 Task: Create a rule from the Routing list, Task moved to a section -> Set Priority in the project AgileIntegrate , set the section as To-Do and set the priority of the task as  High
Action: Mouse moved to (573, 430)
Screenshot: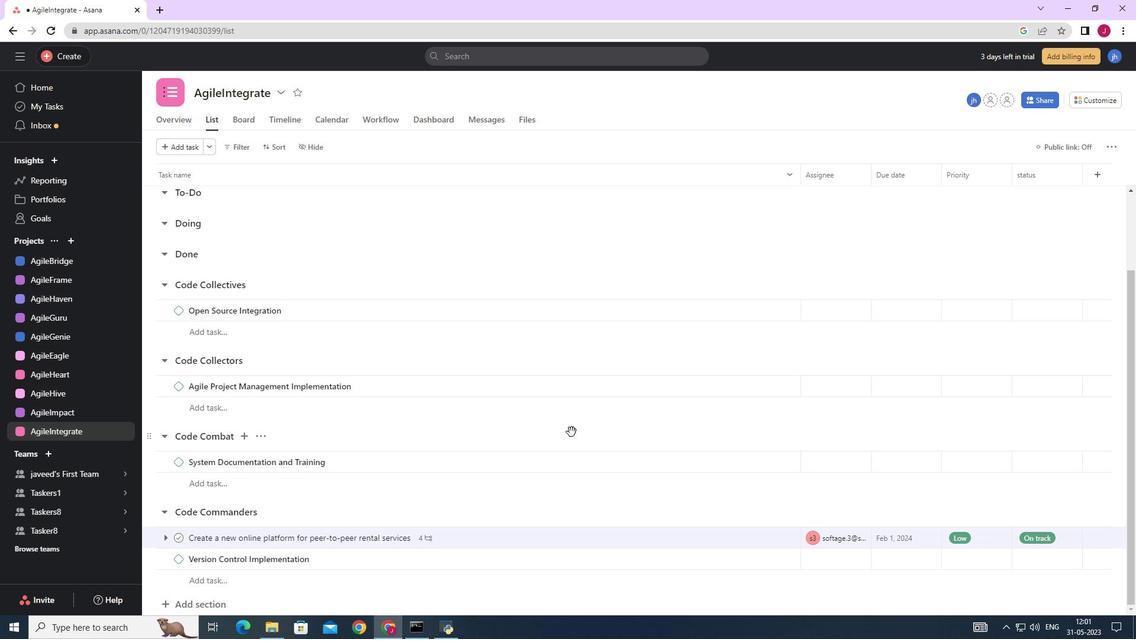 
Action: Mouse scrolled (573, 431) with delta (0, 0)
Screenshot: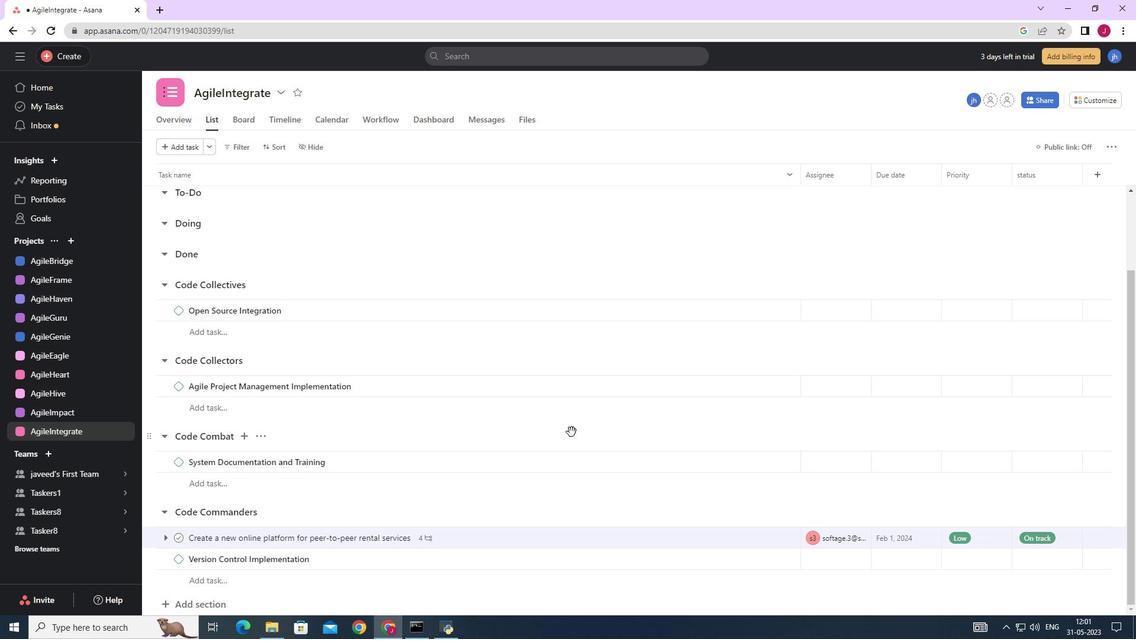 
Action: Mouse scrolled (573, 431) with delta (0, 0)
Screenshot: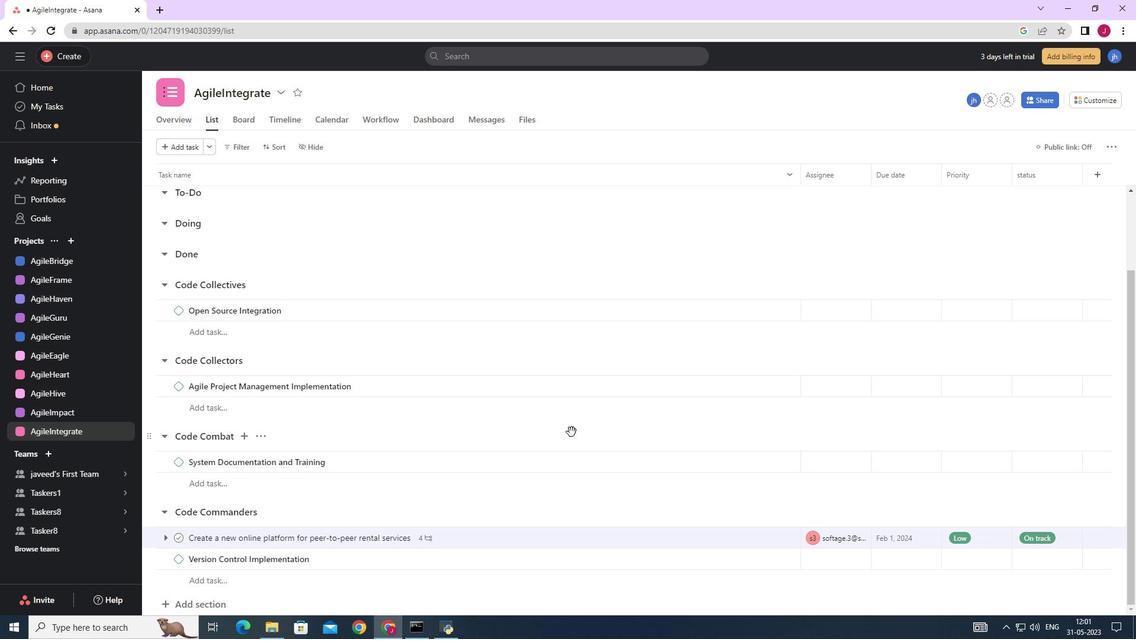 
Action: Mouse moved to (573, 429)
Screenshot: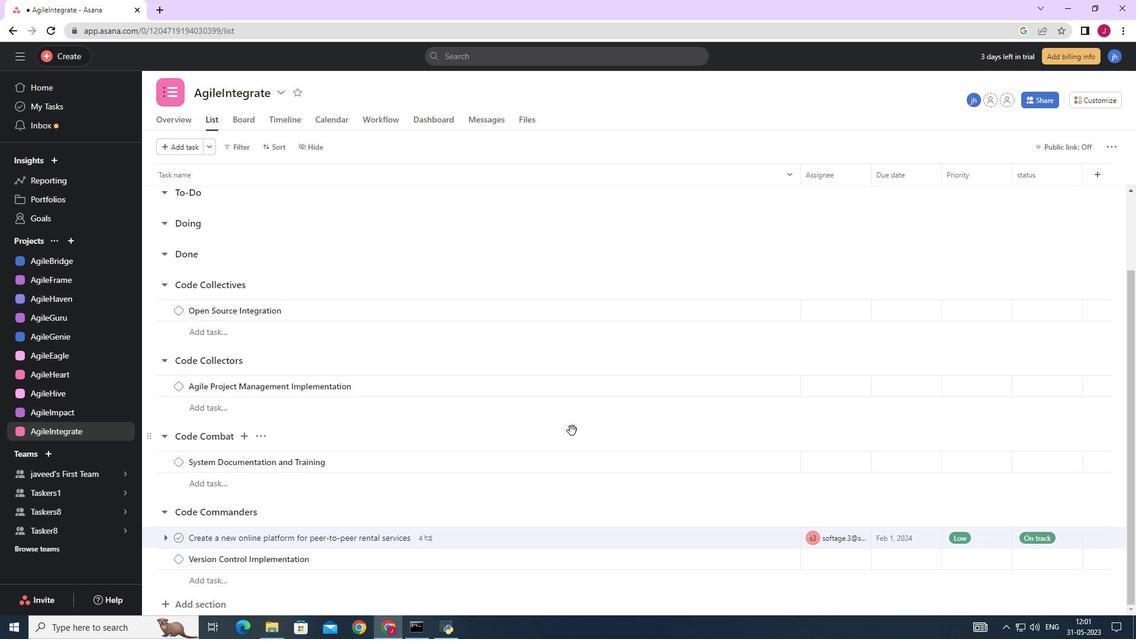 
Action: Mouse scrolled (573, 429) with delta (0, 0)
Screenshot: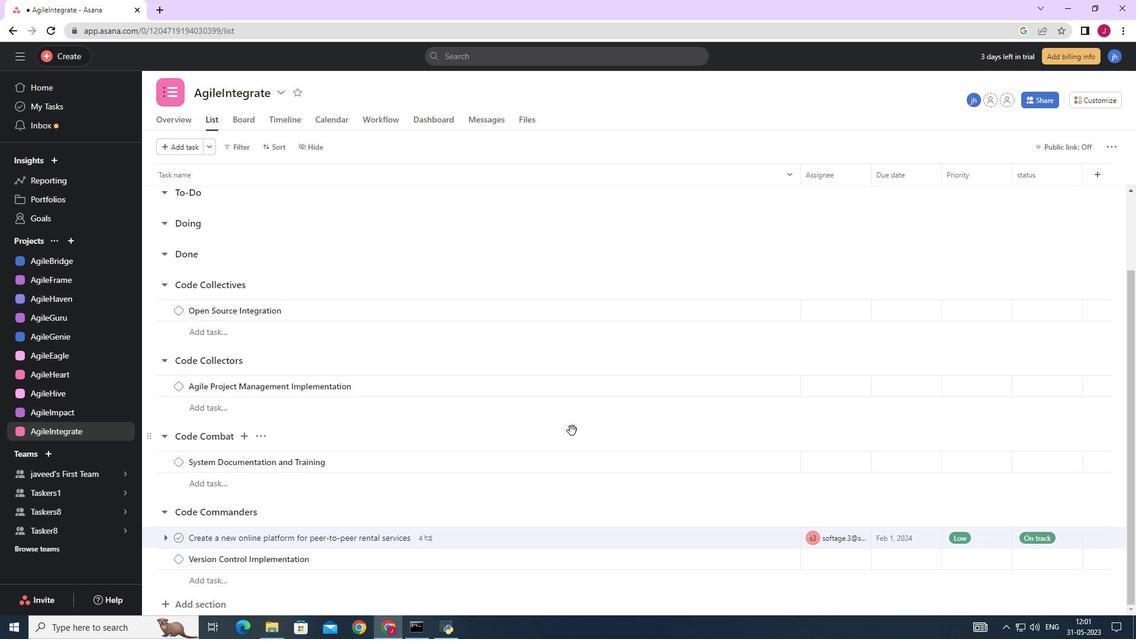 
Action: Mouse moved to (1105, 102)
Screenshot: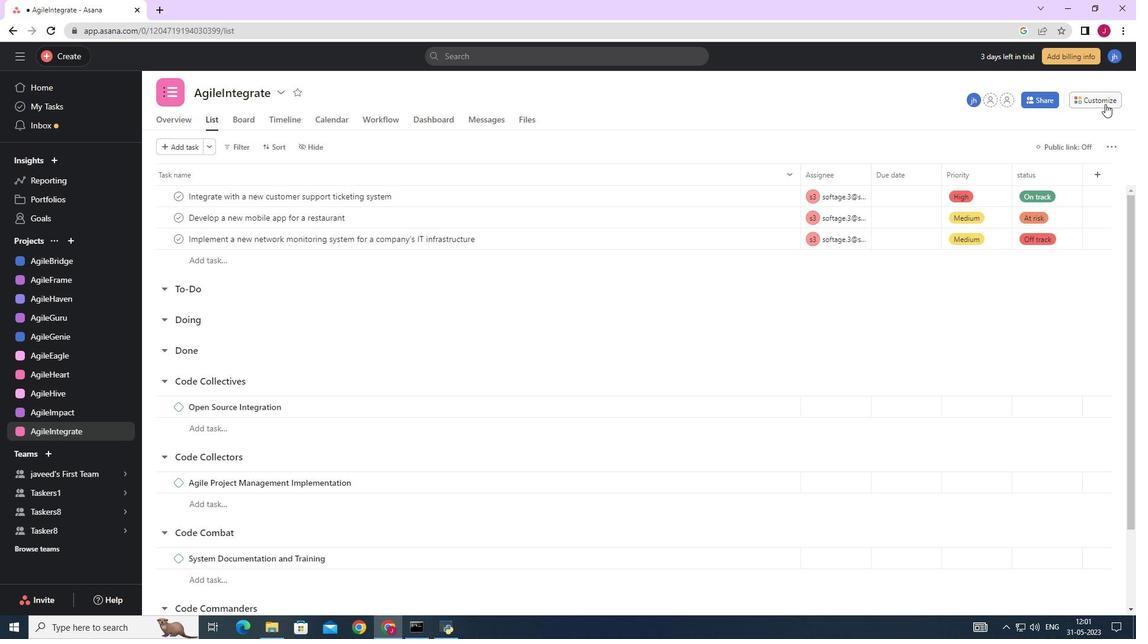
Action: Mouse pressed left at (1105, 102)
Screenshot: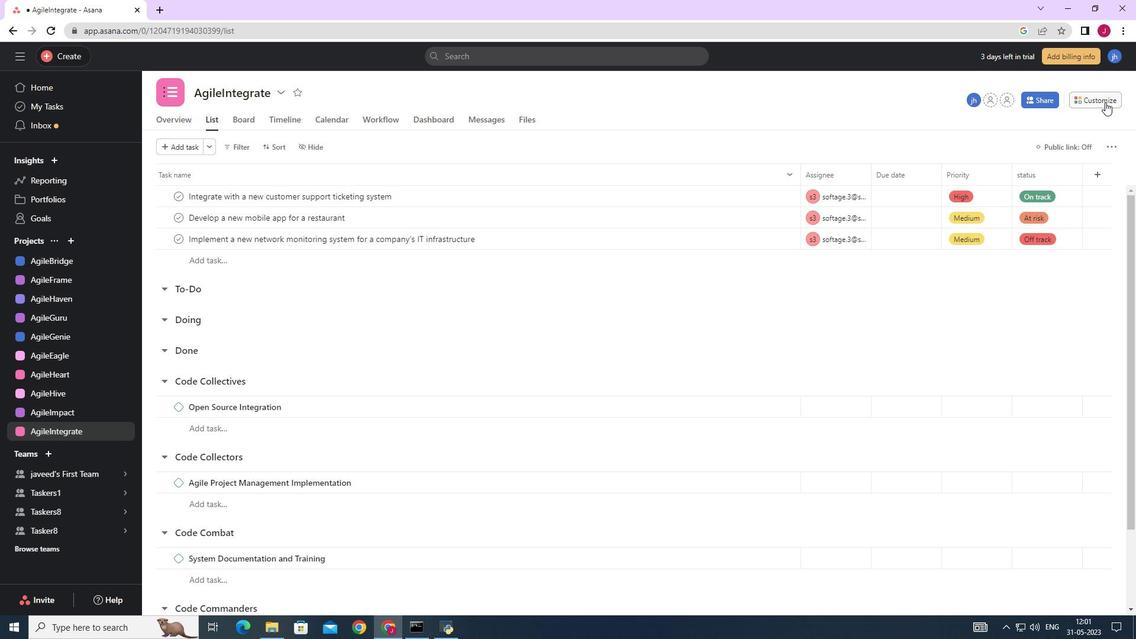 
Action: Mouse moved to (891, 248)
Screenshot: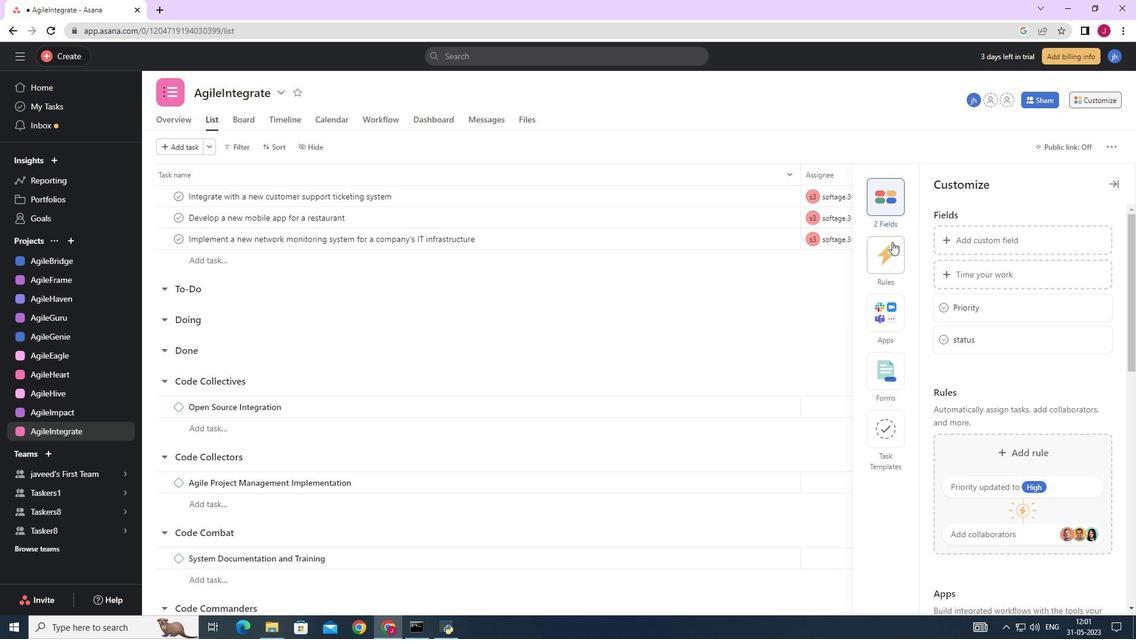 
Action: Mouse pressed left at (891, 248)
Screenshot: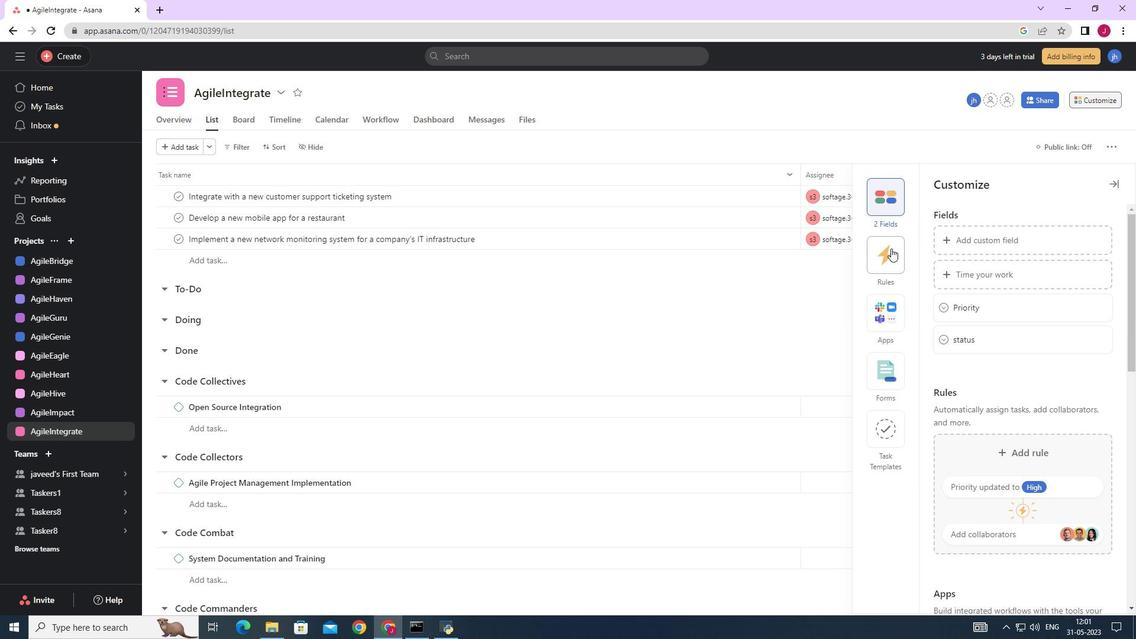 
Action: Mouse moved to (1016, 276)
Screenshot: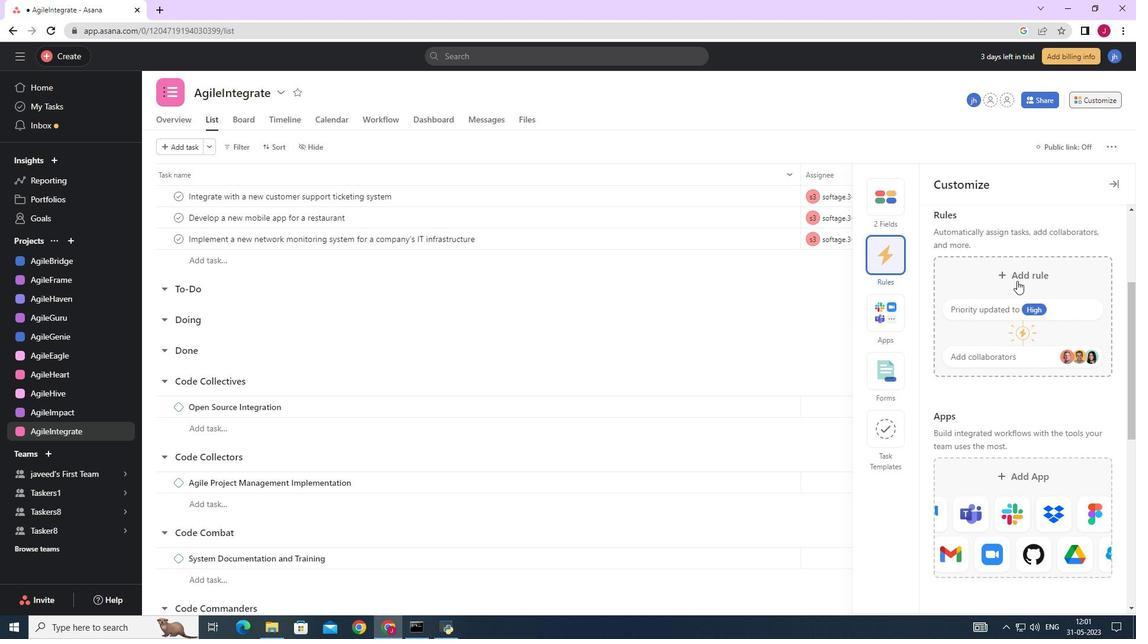 
Action: Mouse pressed left at (1016, 276)
Screenshot: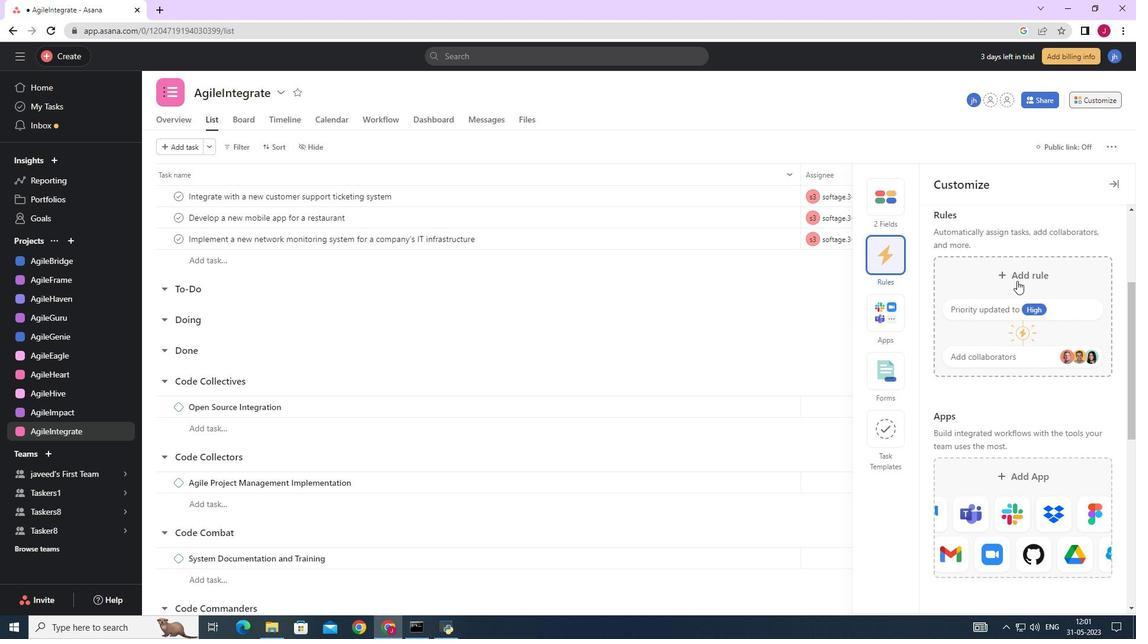 
Action: Mouse moved to (249, 156)
Screenshot: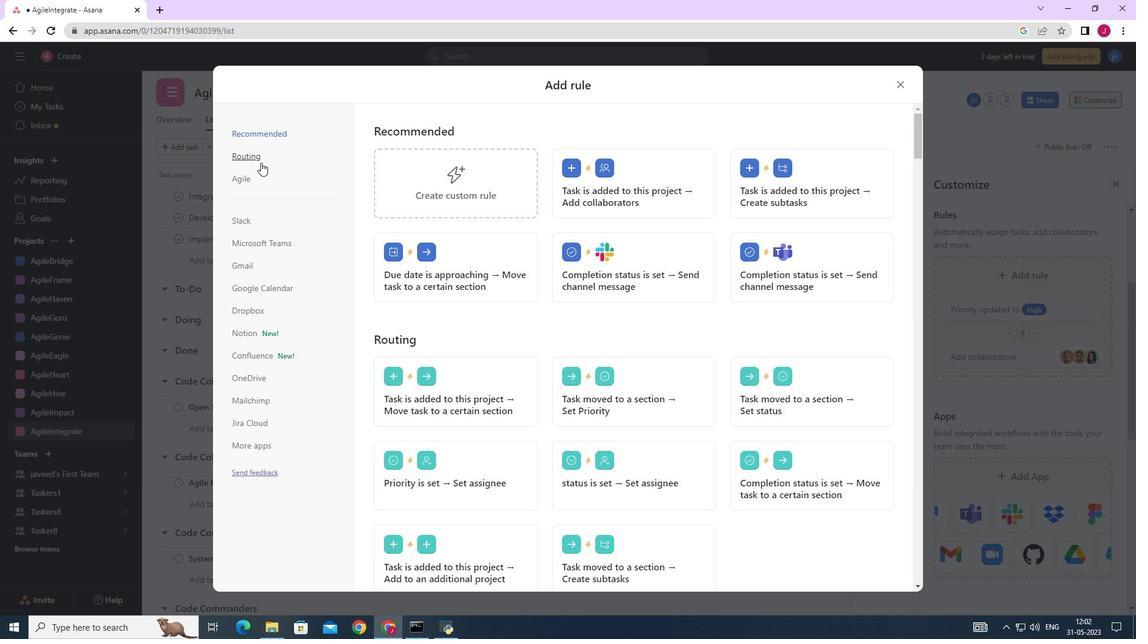 
Action: Mouse pressed left at (249, 156)
Screenshot: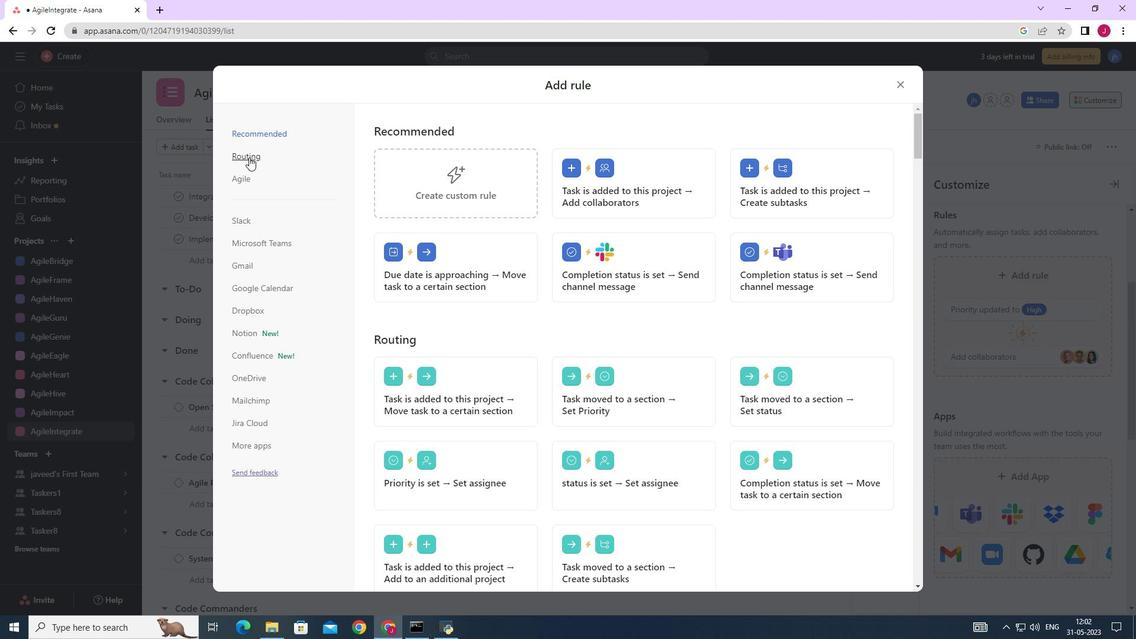 
Action: Mouse moved to (620, 191)
Screenshot: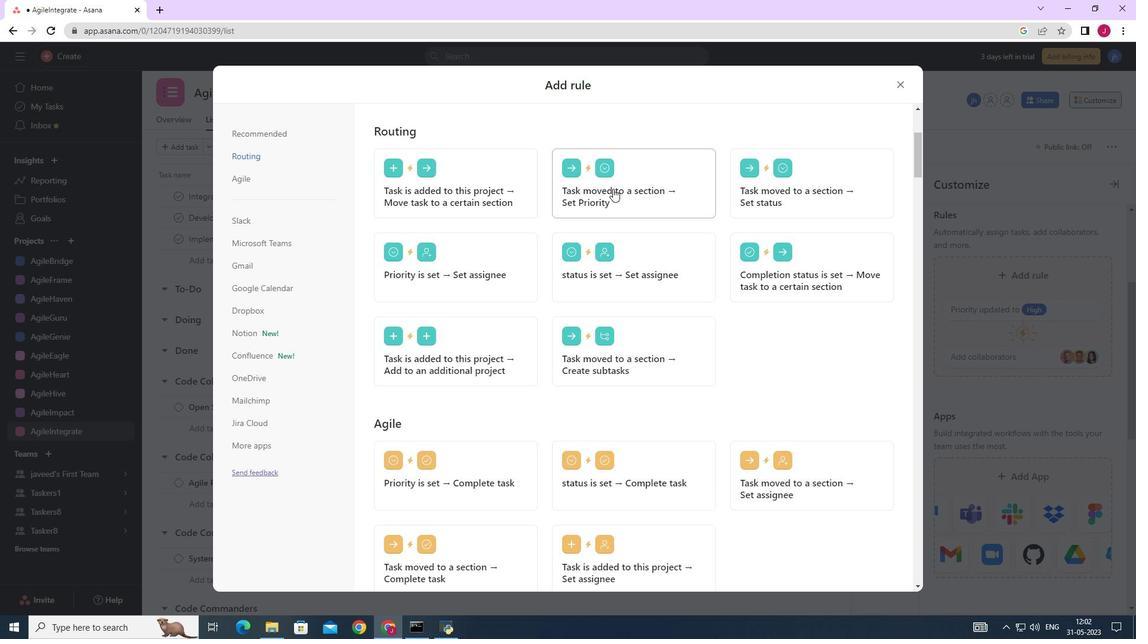 
Action: Mouse pressed left at (620, 191)
Screenshot: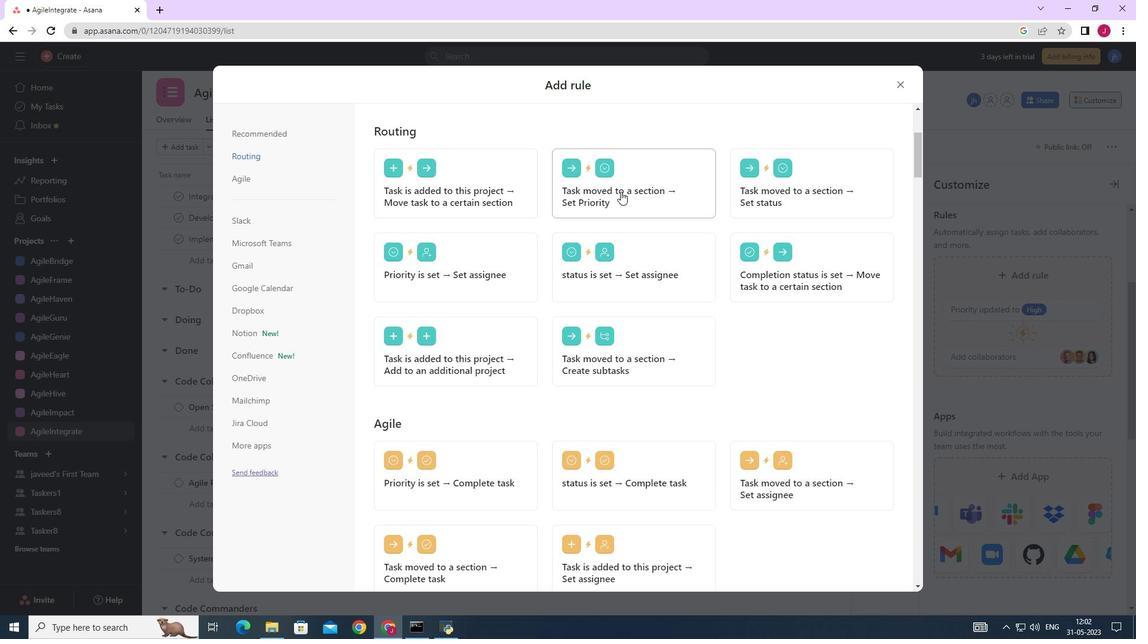 
Action: Mouse moved to (434, 323)
Screenshot: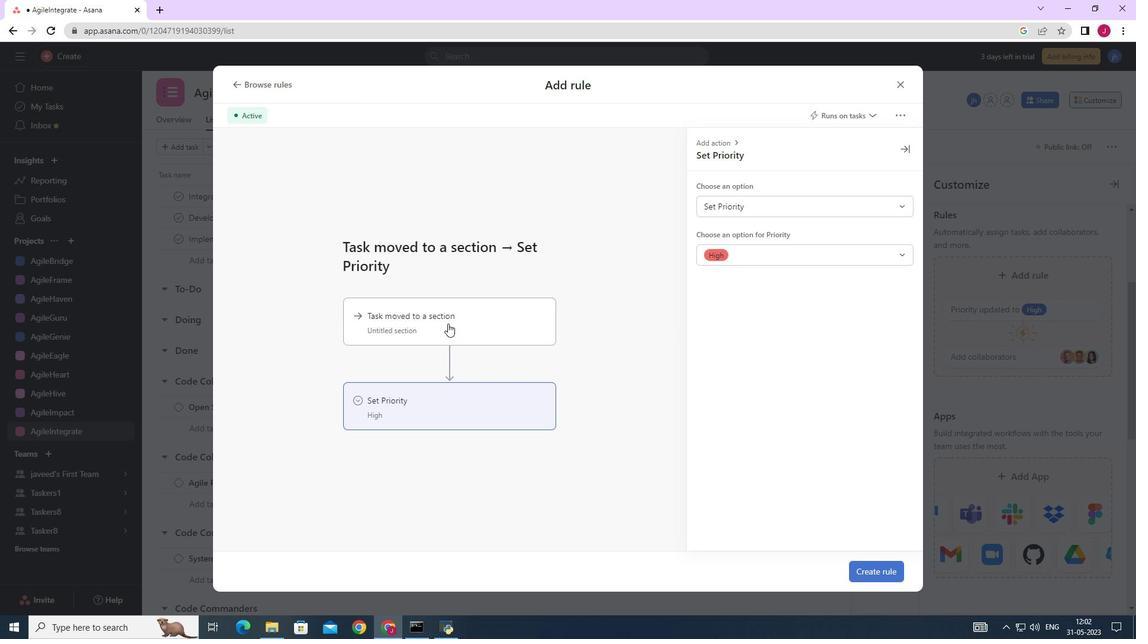 
Action: Mouse pressed left at (434, 323)
Screenshot: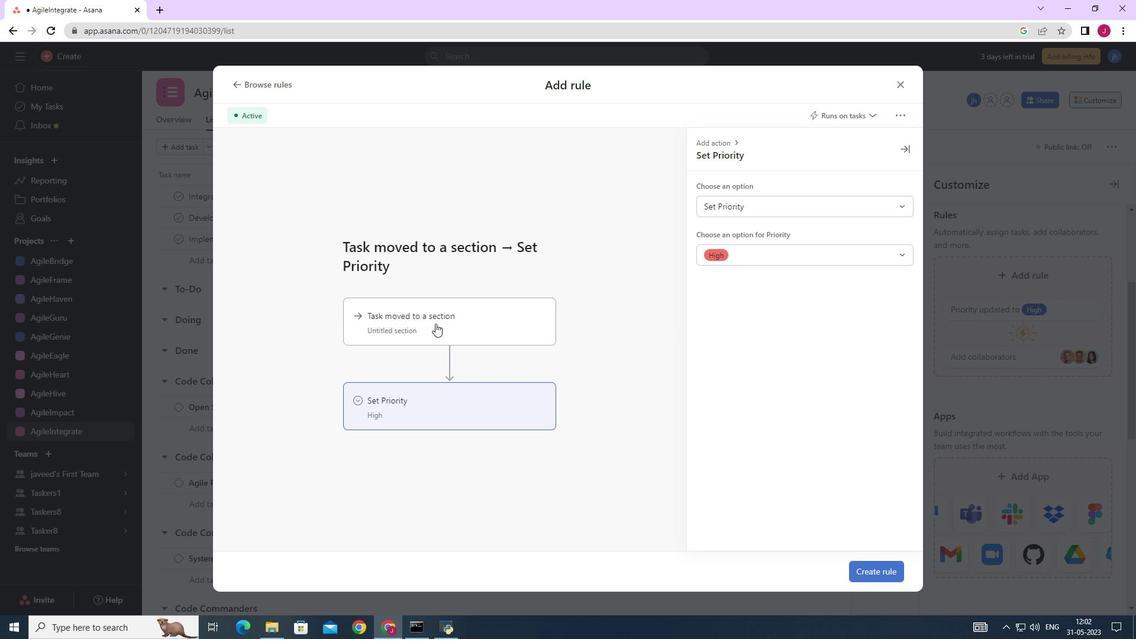 
Action: Mouse moved to (773, 206)
Screenshot: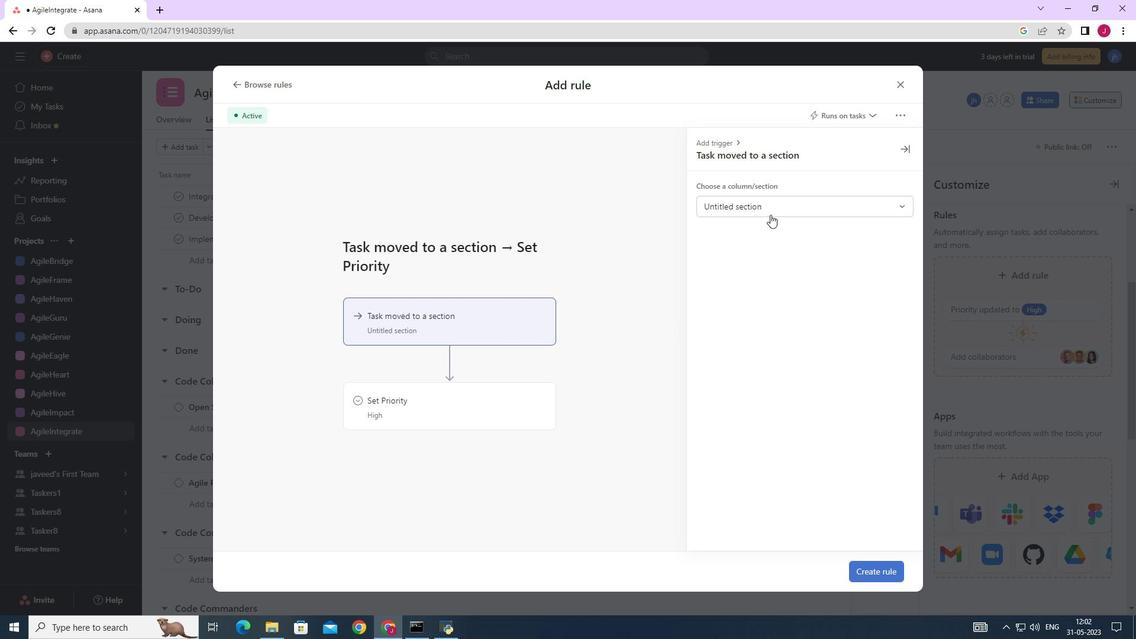 
Action: Mouse pressed left at (773, 206)
Screenshot: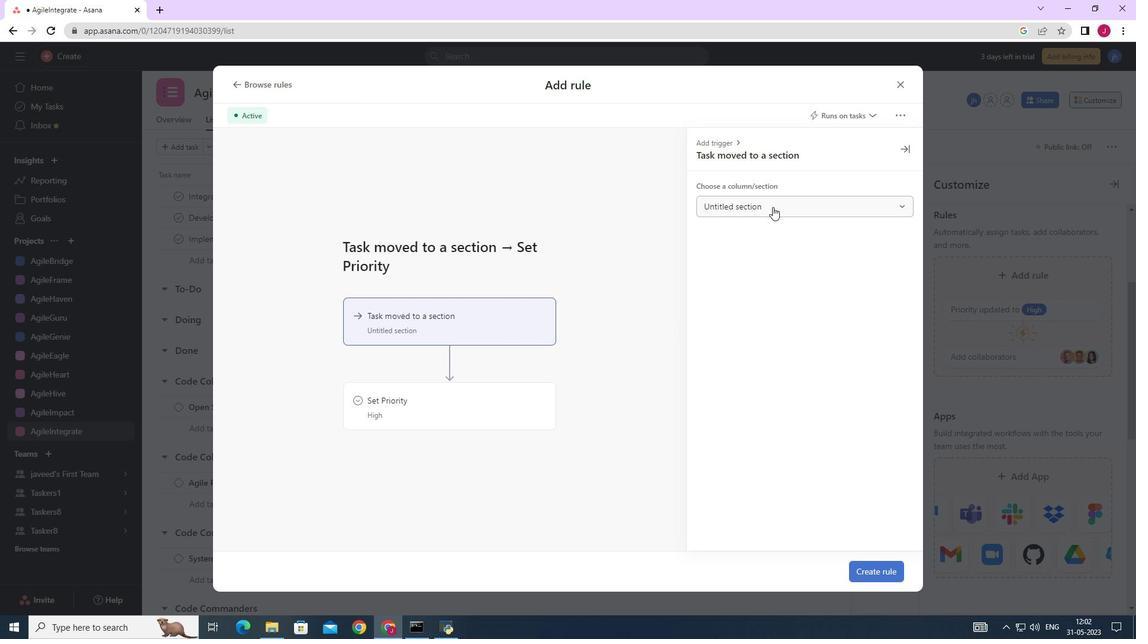 
Action: Mouse moved to (744, 253)
Screenshot: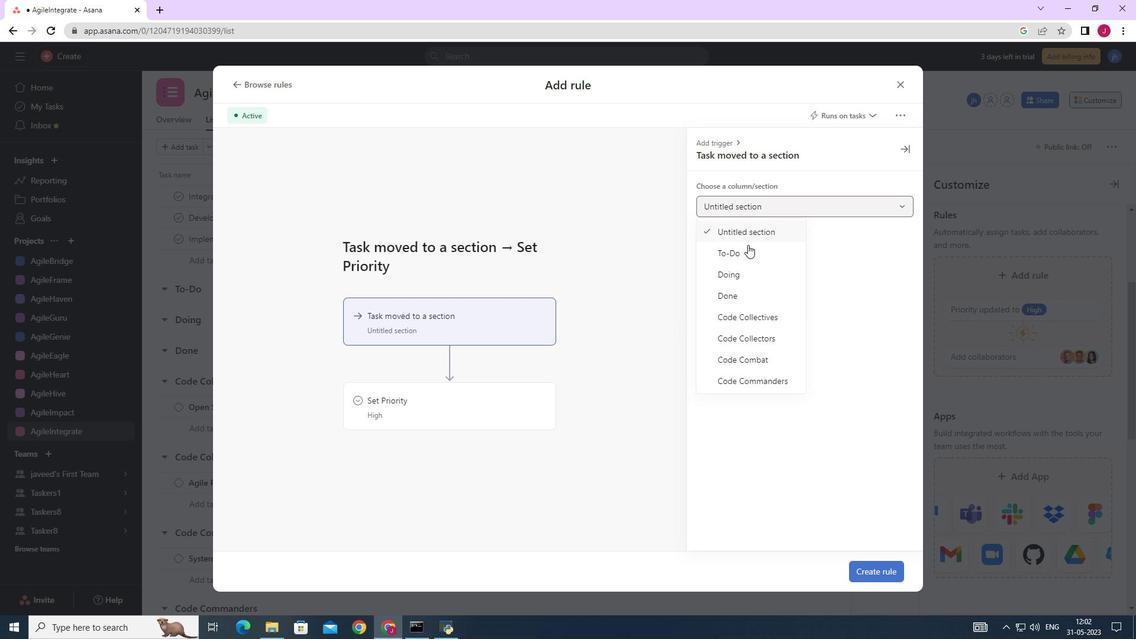 
Action: Mouse pressed left at (744, 253)
Screenshot: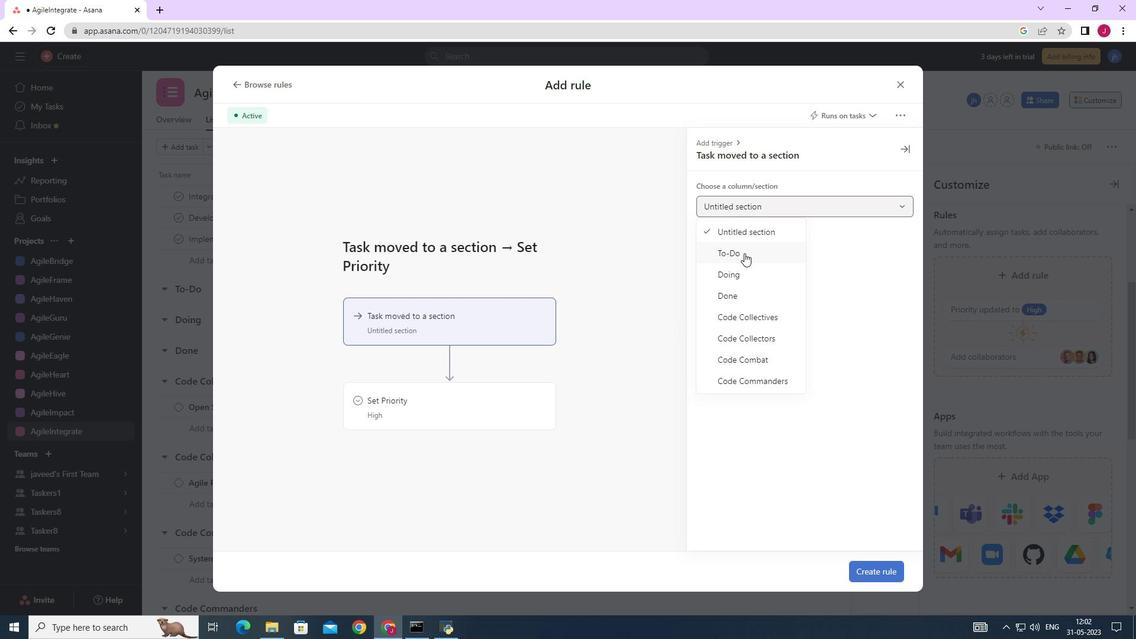 
Action: Mouse moved to (472, 413)
Screenshot: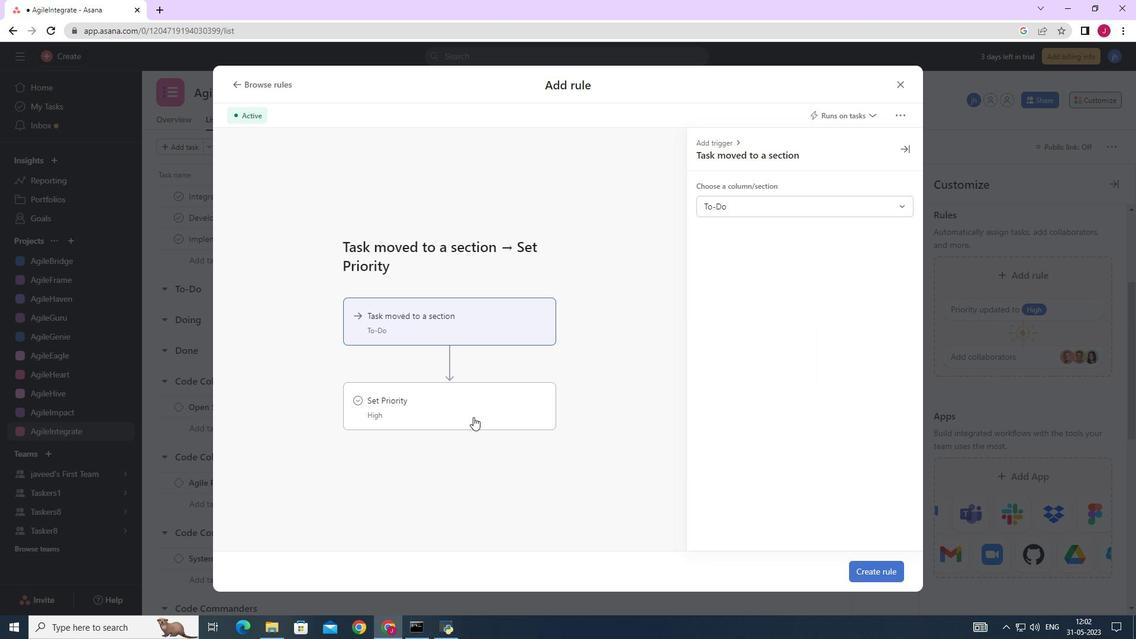 
Action: Mouse pressed left at (472, 413)
Screenshot: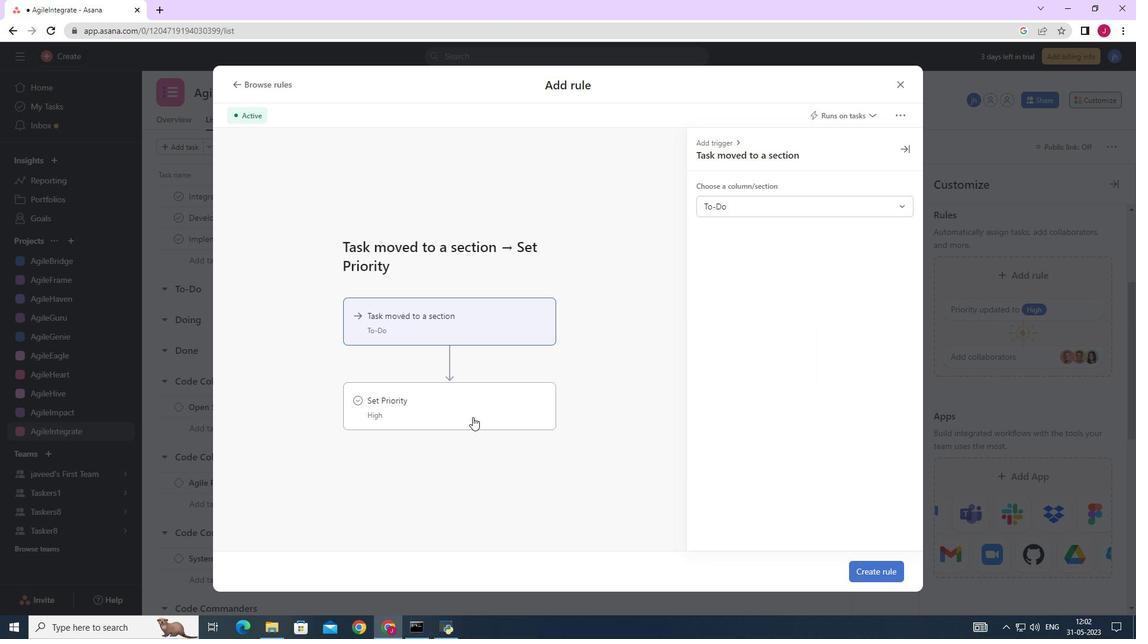 
Action: Mouse moved to (738, 204)
Screenshot: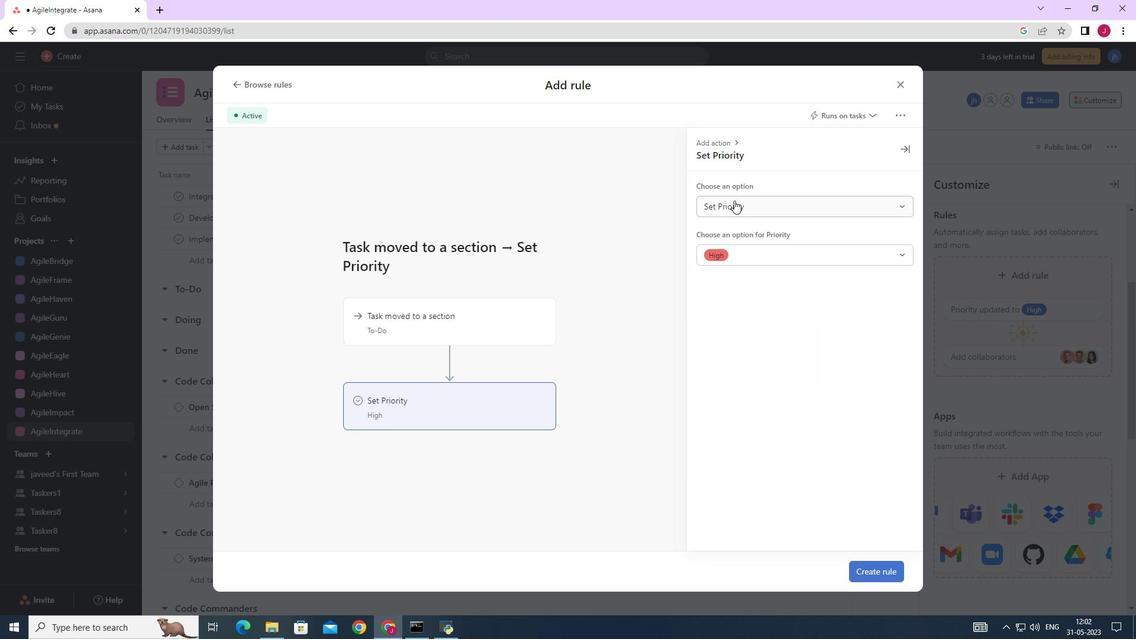 
Action: Mouse pressed left at (738, 204)
Screenshot: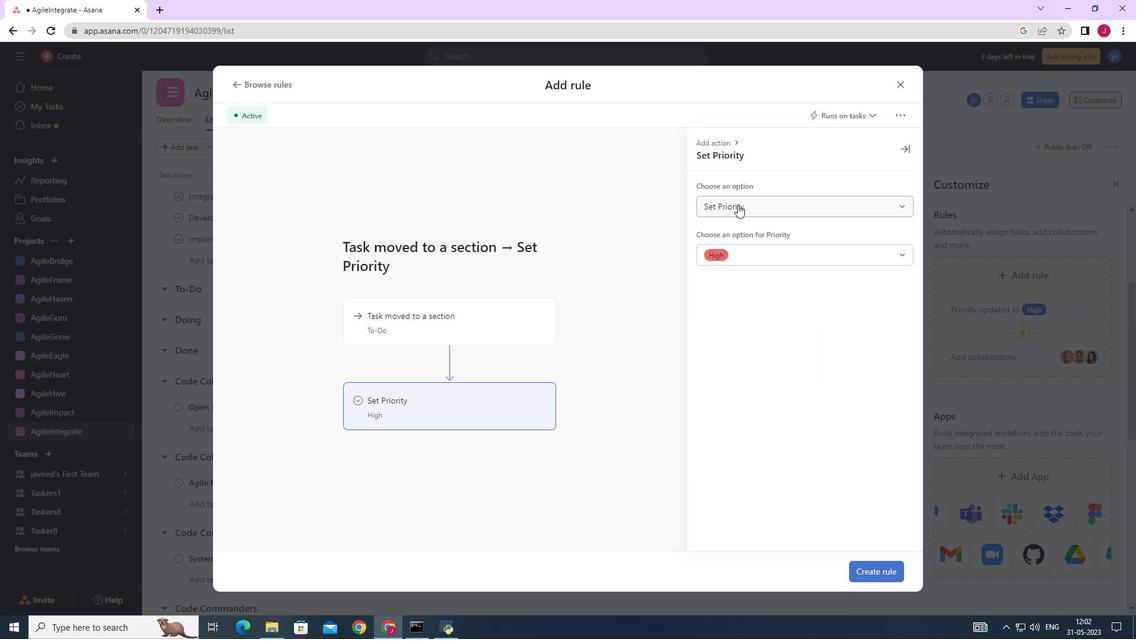
Action: Mouse moved to (737, 231)
Screenshot: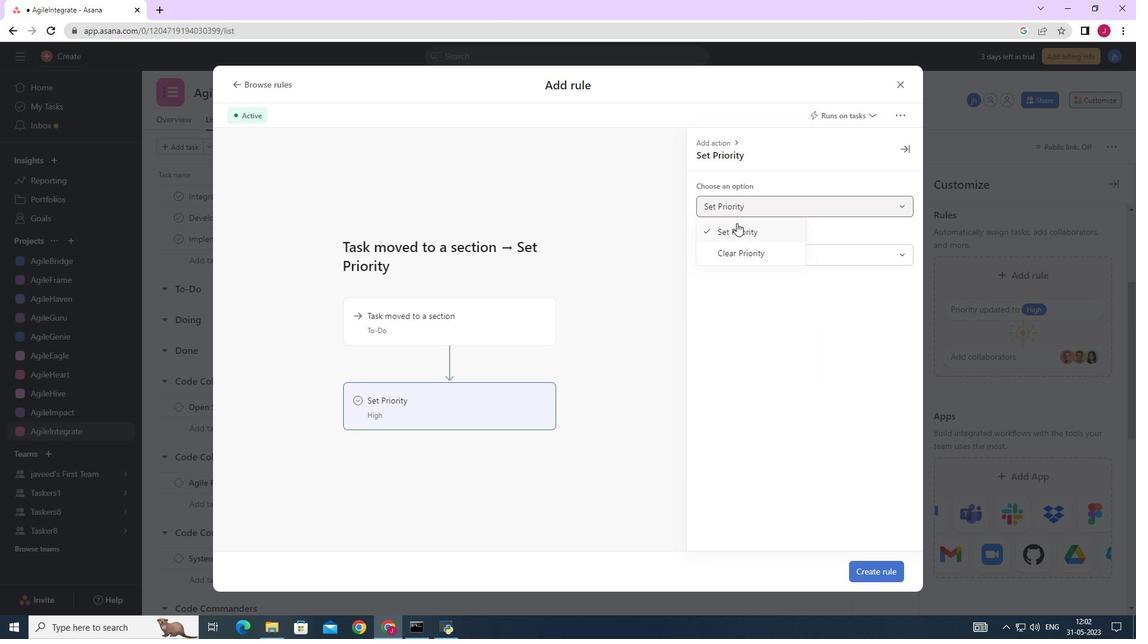 
Action: Mouse pressed left at (737, 231)
Screenshot: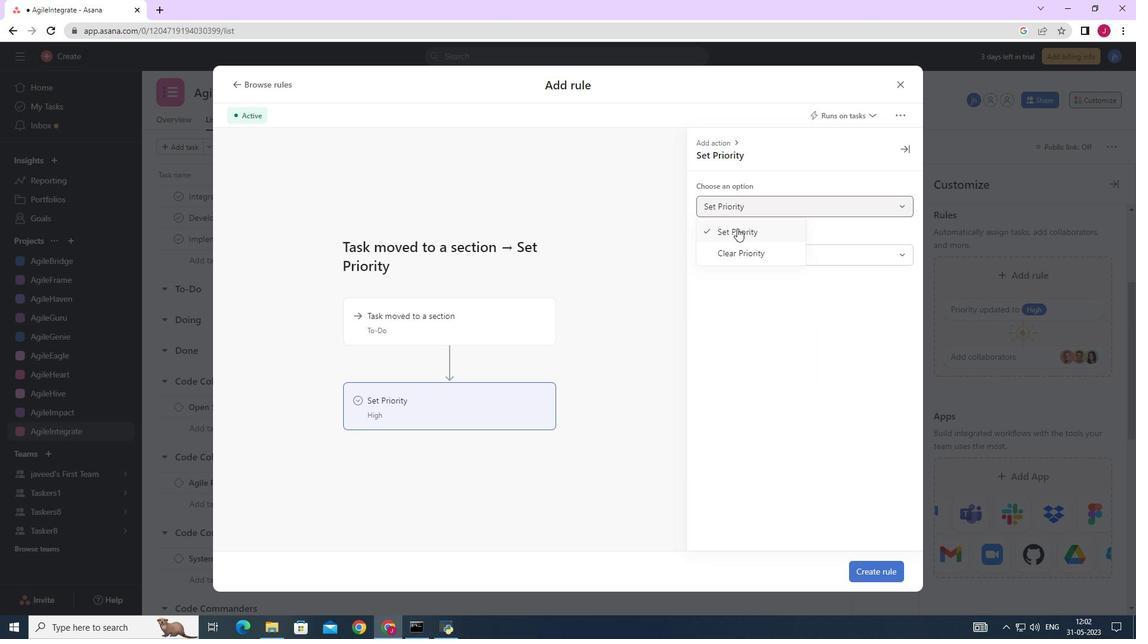 
Action: Mouse moved to (725, 251)
Screenshot: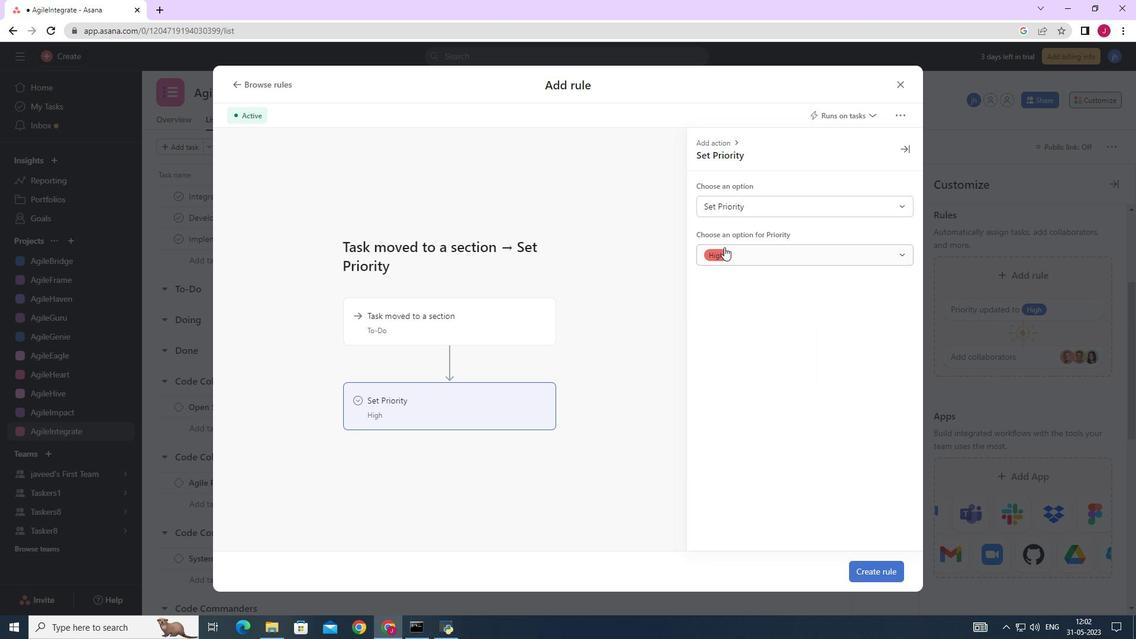 
Action: Mouse pressed left at (725, 251)
Screenshot: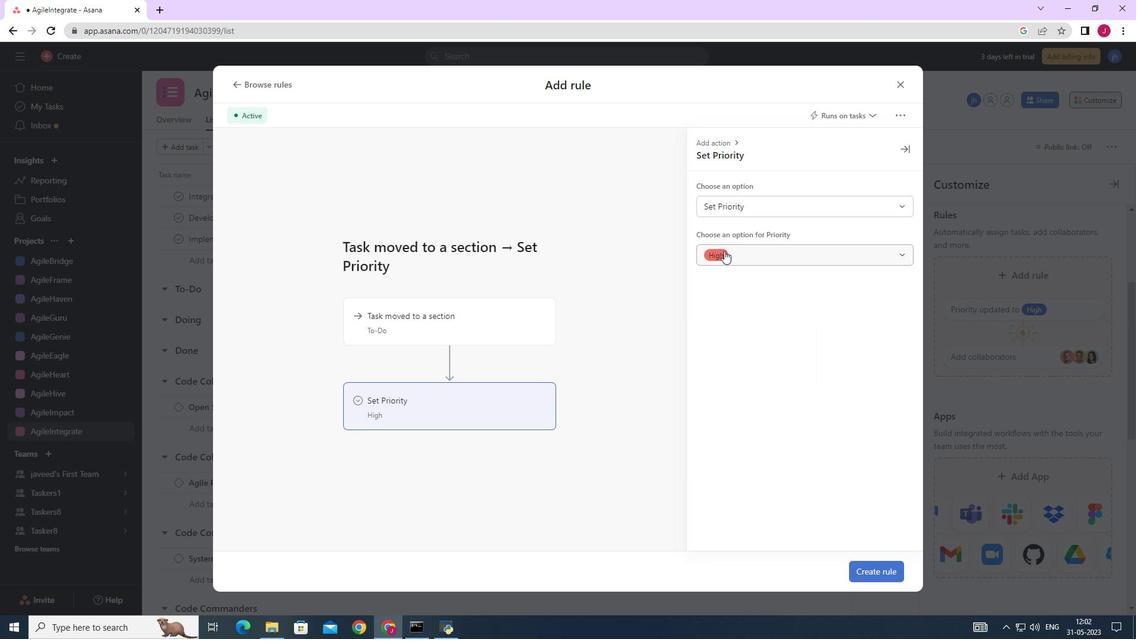 
Action: Mouse moved to (728, 274)
Screenshot: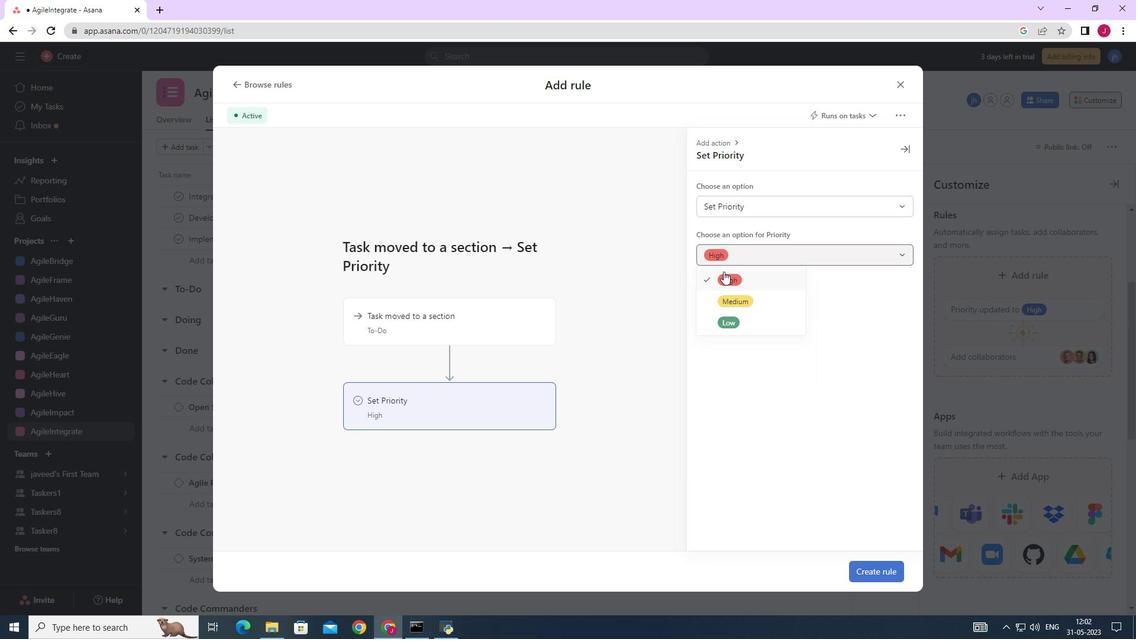 
Action: Mouse pressed left at (728, 274)
Screenshot: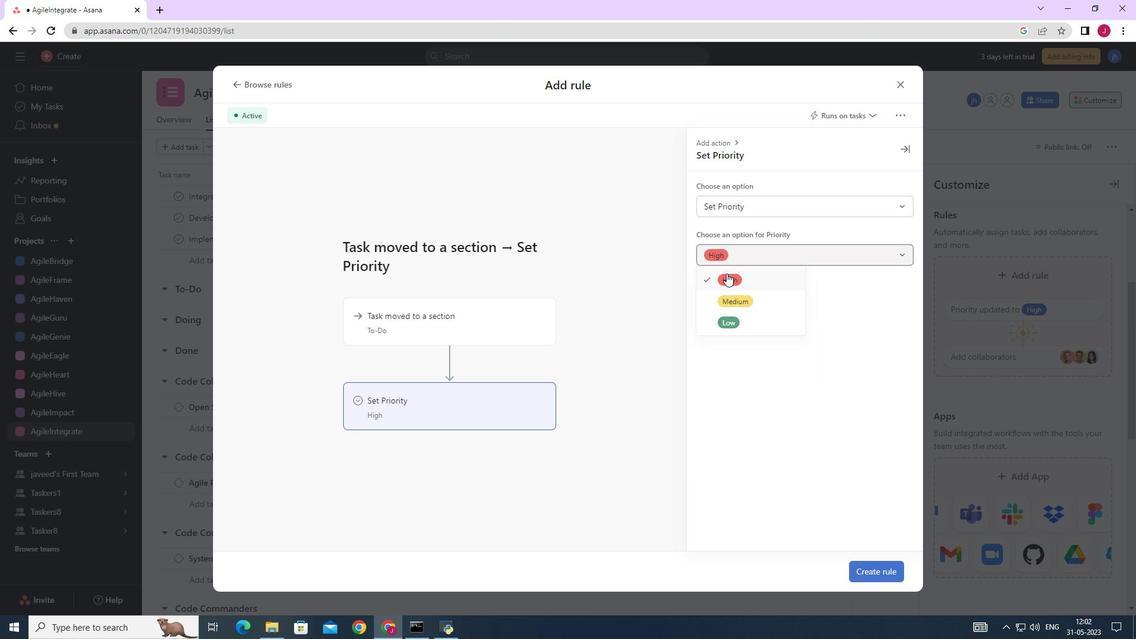
Action: Mouse moved to (869, 572)
Screenshot: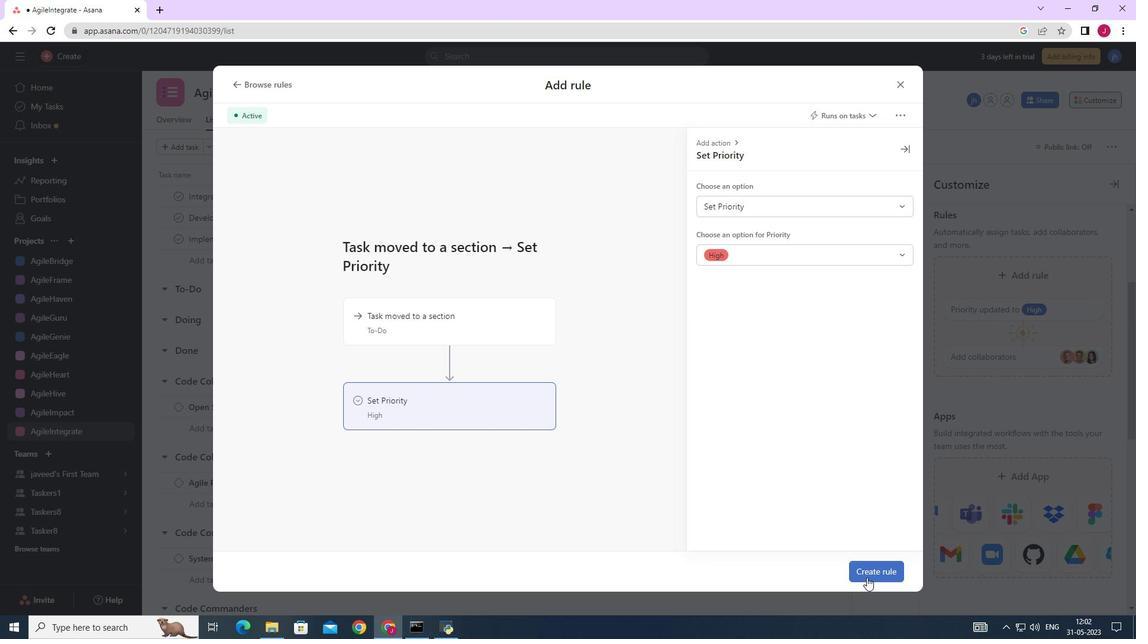 
Action: Mouse pressed left at (869, 572)
Screenshot: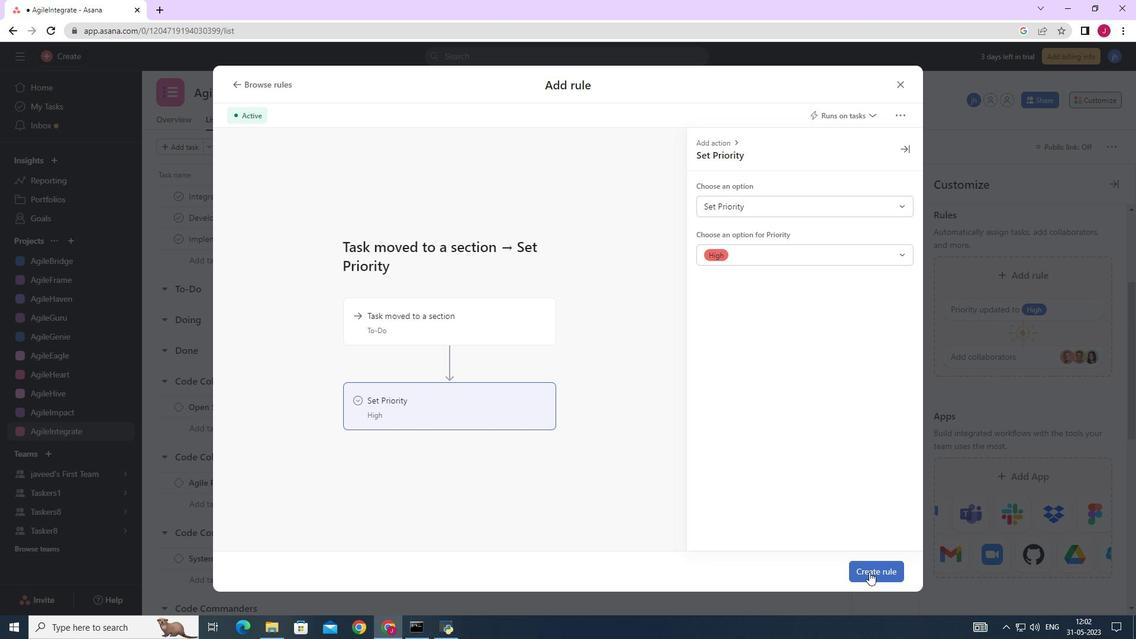 
Action: Mouse moved to (869, 569)
Screenshot: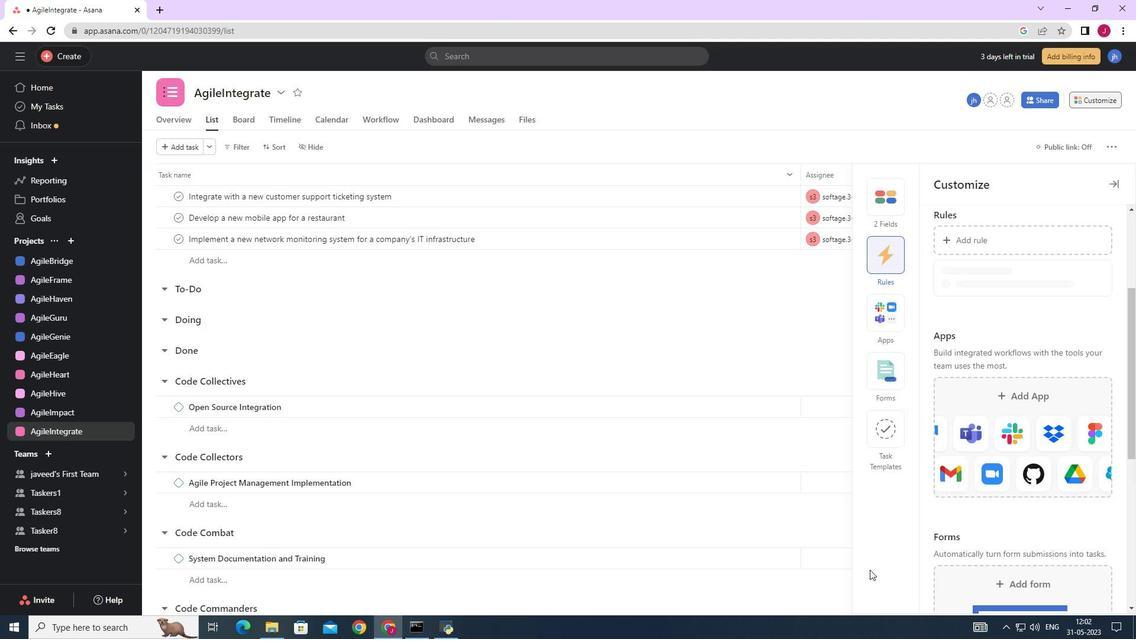 
